 Task: Create List Brand Identity Rollout in Board Influencer Marketing Platforms and Tools to Workspace Branding Agencies. Create List Brand Identity Rebranding in Board Sales Territory Planning and Management to Workspace Branding Agencies. Create List Brand Identity Consistency in Board Content Marketing Interactive Quiz Creation and Promotion Strategy to Workspace Branding Agencies
Action: Mouse moved to (287, 41)
Screenshot: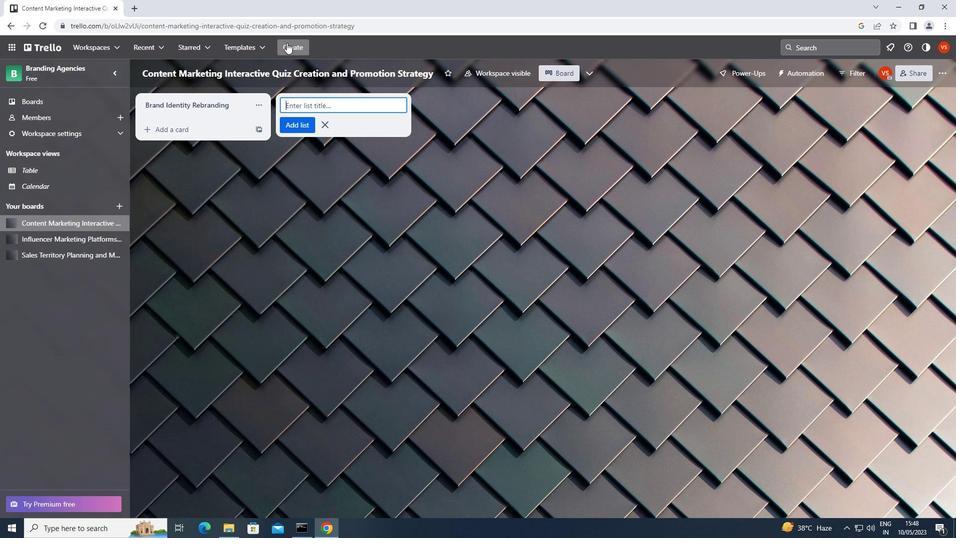 
Action: Mouse pressed left at (287, 41)
Screenshot: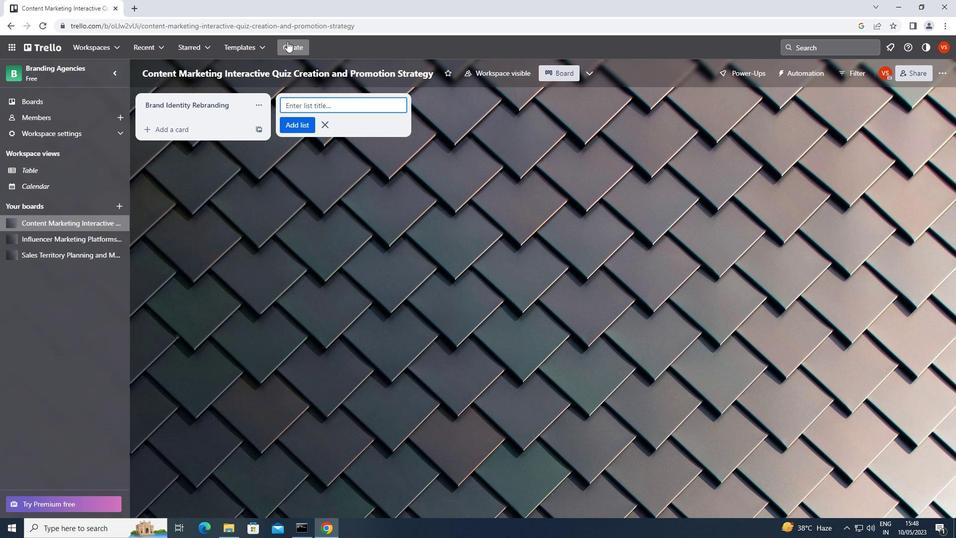 
Action: Mouse moved to (97, 44)
Screenshot: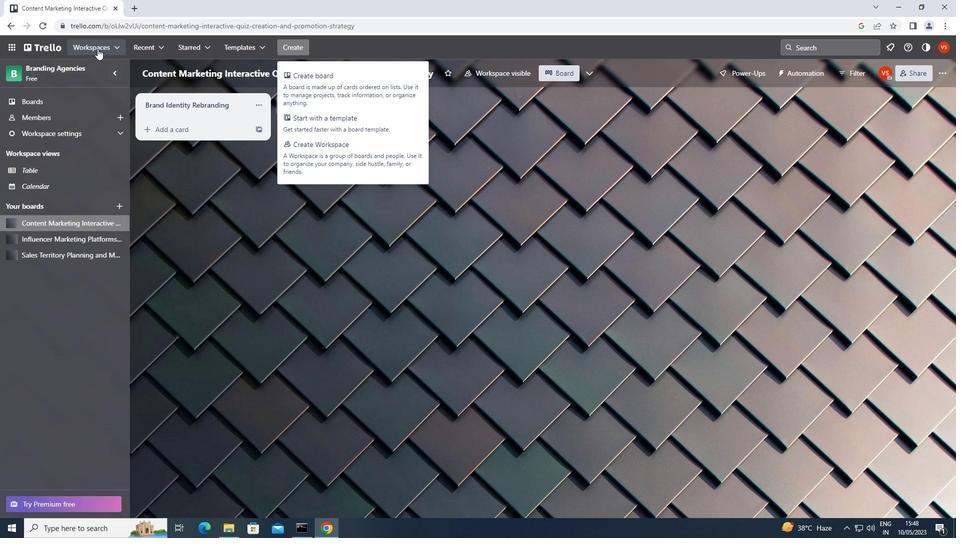 
Action: Mouse pressed left at (97, 44)
Screenshot: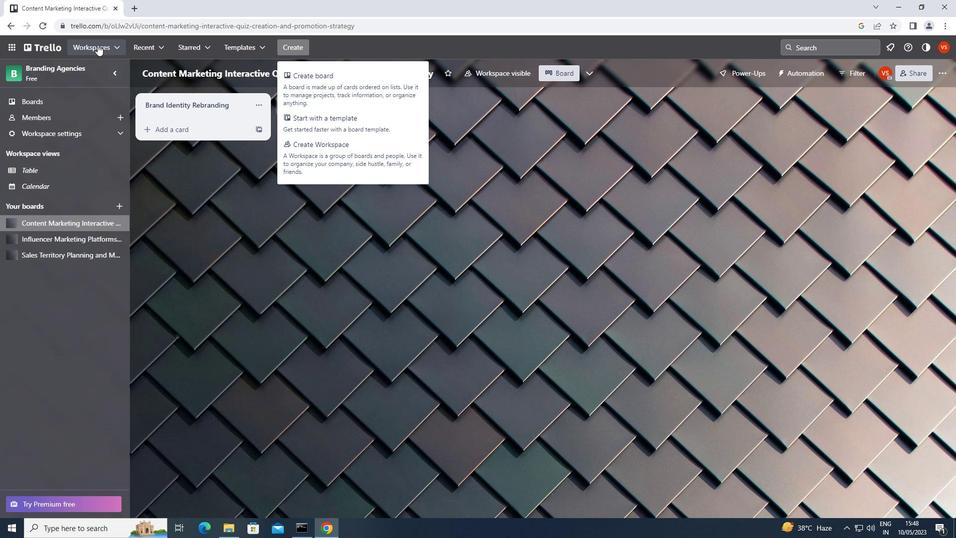 
Action: Mouse moved to (136, 186)
Screenshot: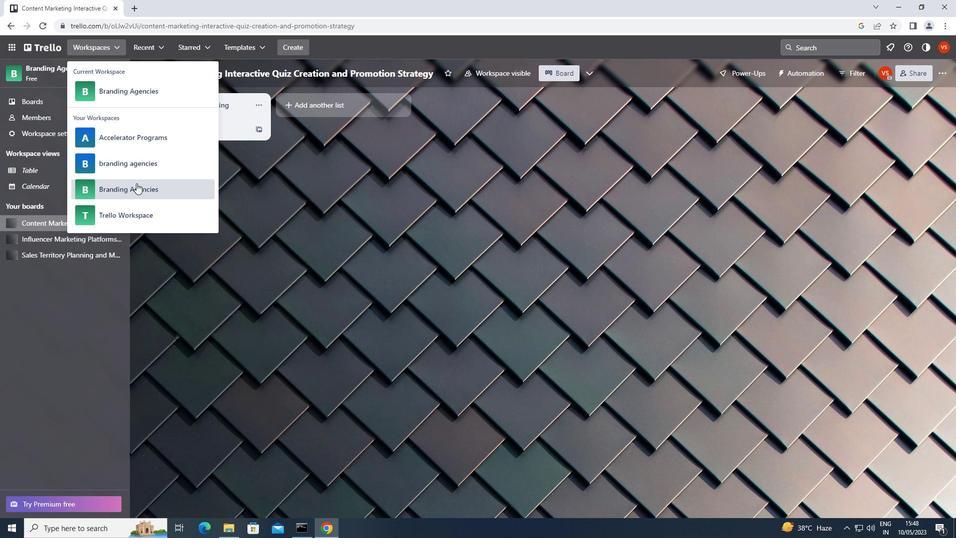 
Action: Mouse pressed left at (136, 186)
Screenshot: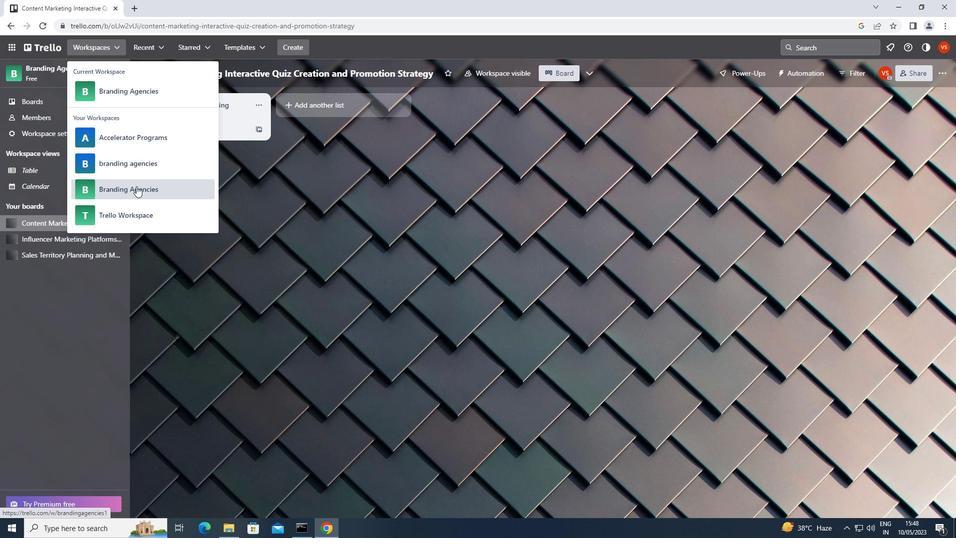 
Action: Mouse moved to (743, 401)
Screenshot: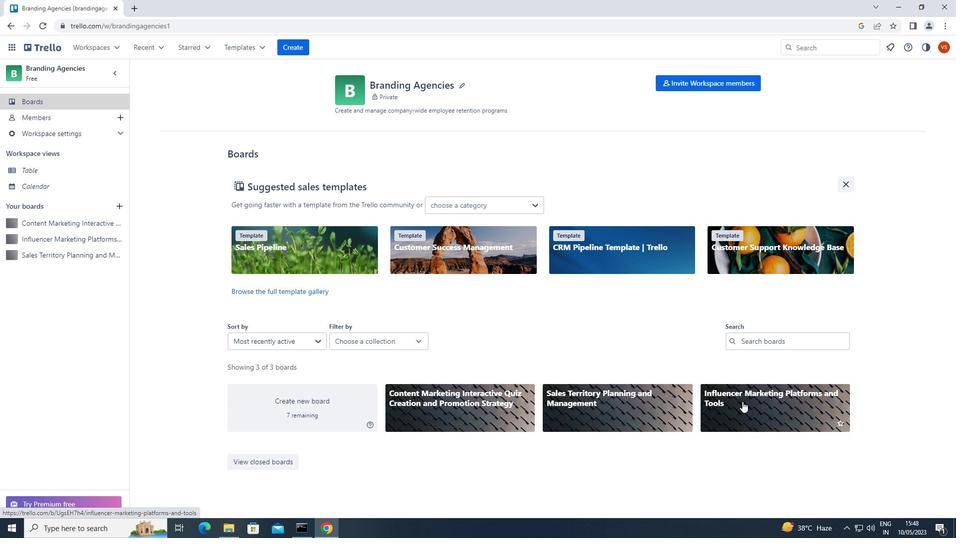 
Action: Mouse pressed left at (743, 401)
Screenshot: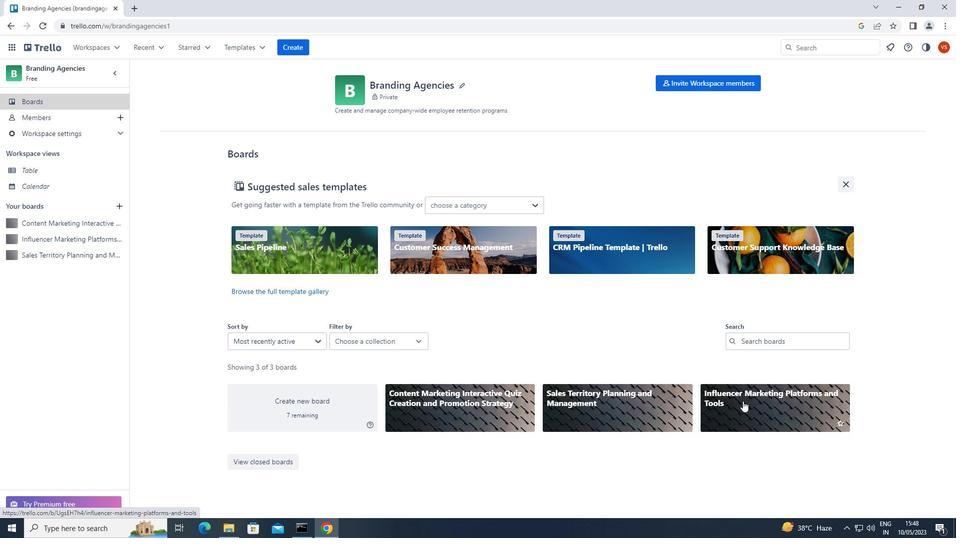 
Action: Mouse moved to (175, 106)
Screenshot: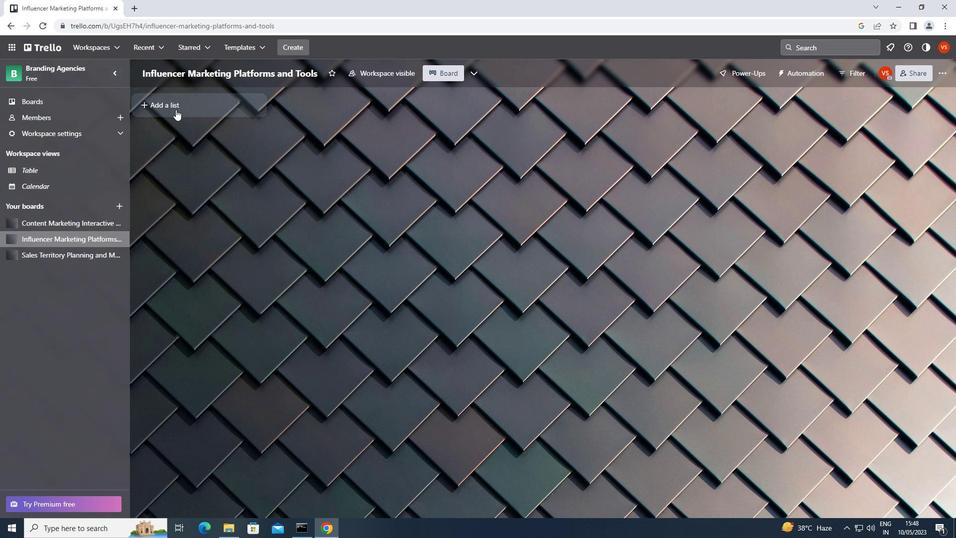 
Action: Mouse pressed left at (175, 106)
Screenshot: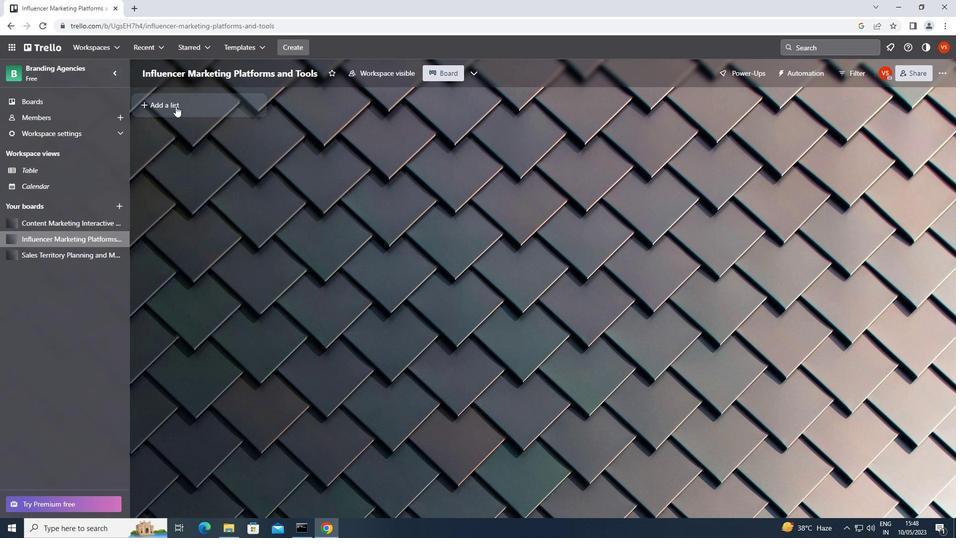 
Action: Mouse moved to (171, 112)
Screenshot: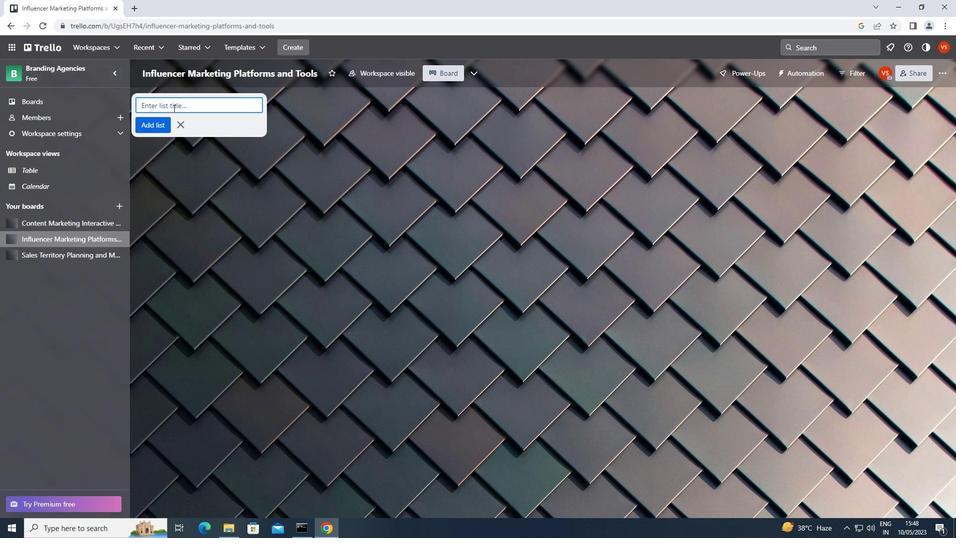 
Action: Key pressed <Key.shift><Key.shift><Key.shift>BRAND<Key.space><Key.shift>IDENTITY<Key.space><Key.shift>ROLLOUT
Screenshot: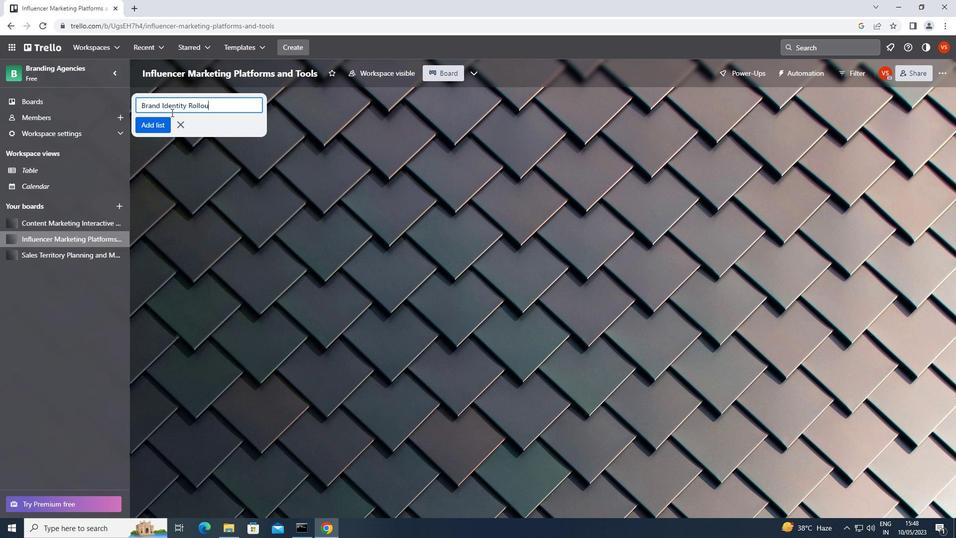 
Action: Mouse moved to (64, 252)
Screenshot: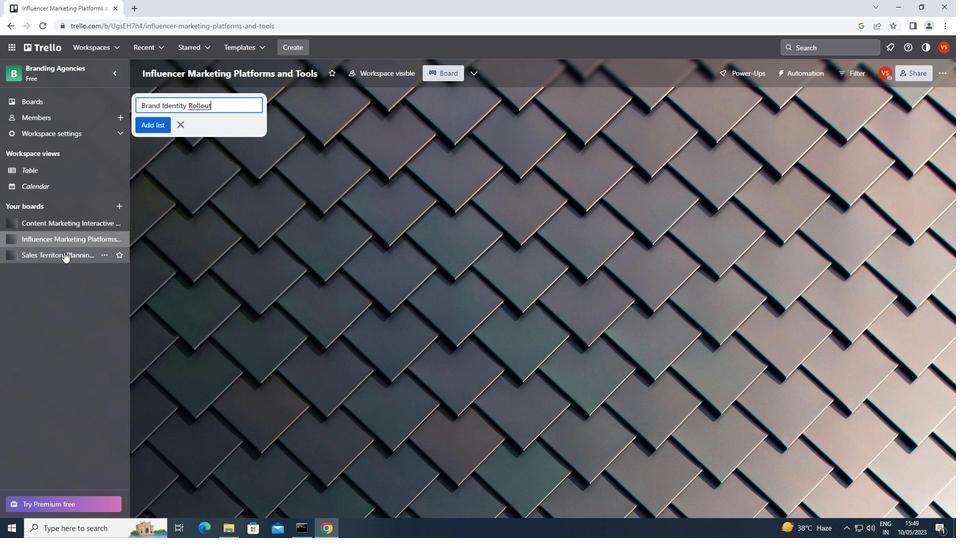 
Action: Mouse pressed left at (64, 252)
Screenshot: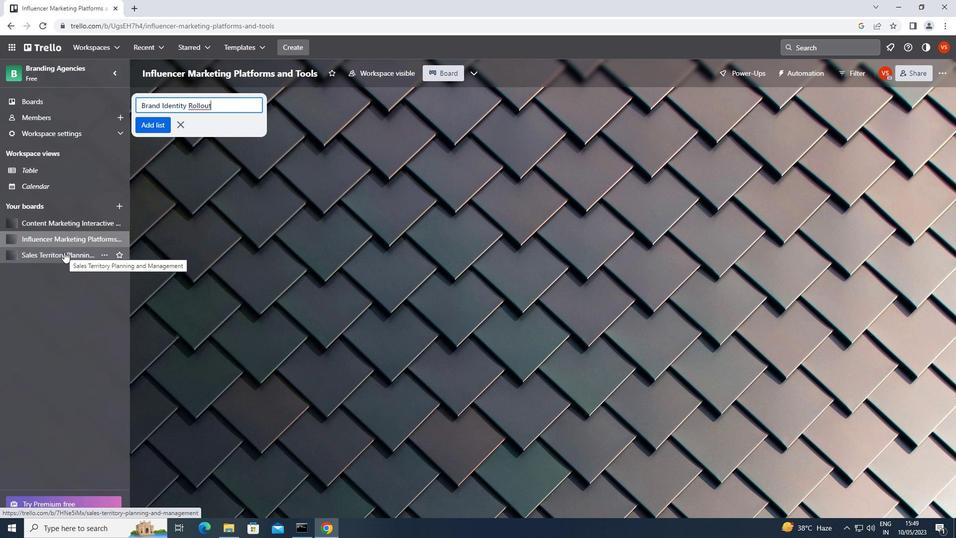 
Action: Mouse moved to (580, 106)
Screenshot: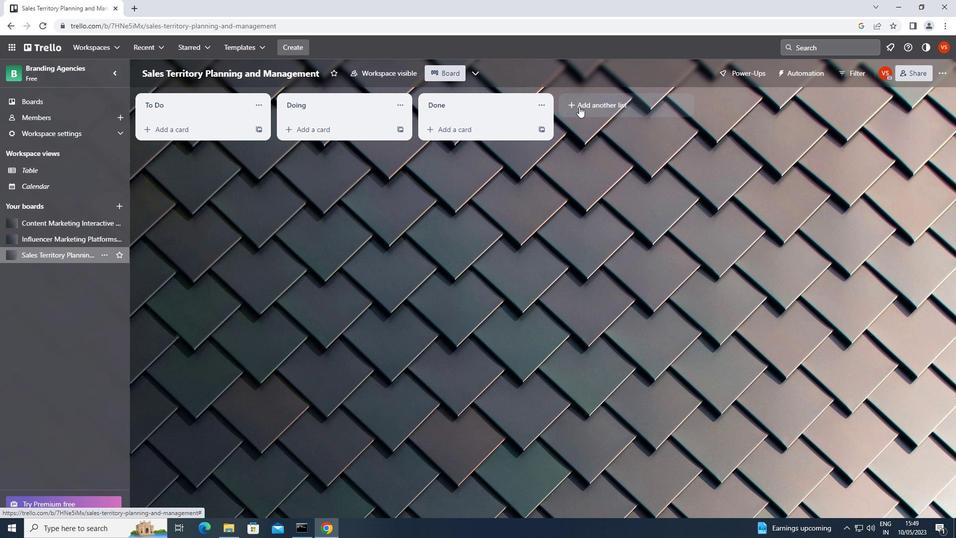 
Action: Mouse pressed left at (580, 106)
Screenshot: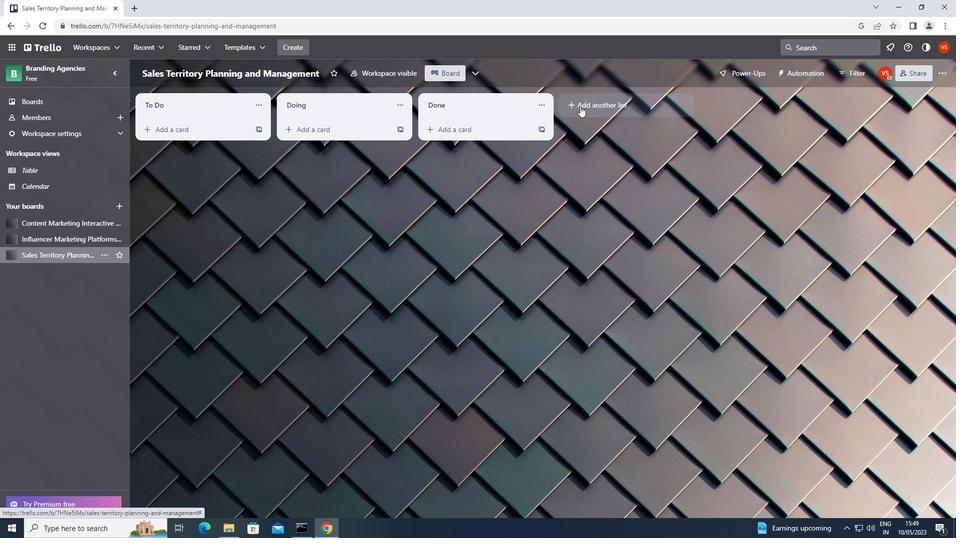 
Action: Key pressed <Key.shift>BRAND<Key.space><Key.shift>IDENTITY<Key.space><Key.shift>REBRANDING
Screenshot: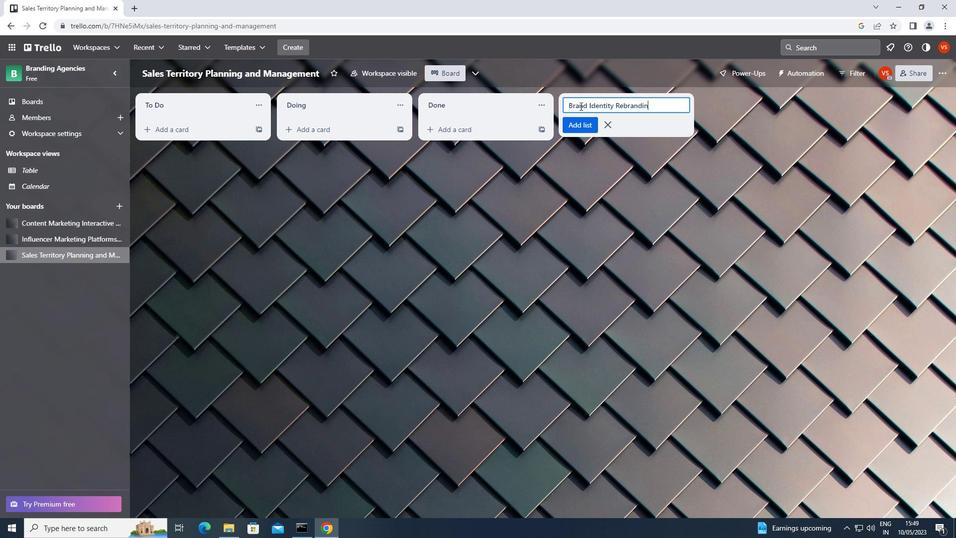 
Action: Mouse moved to (582, 123)
Screenshot: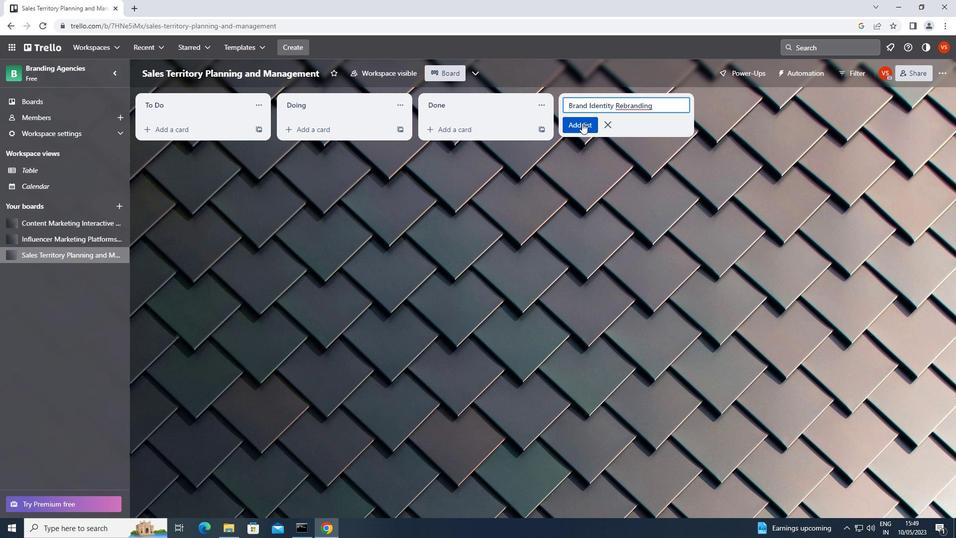 
Action: Mouse pressed left at (582, 123)
Screenshot: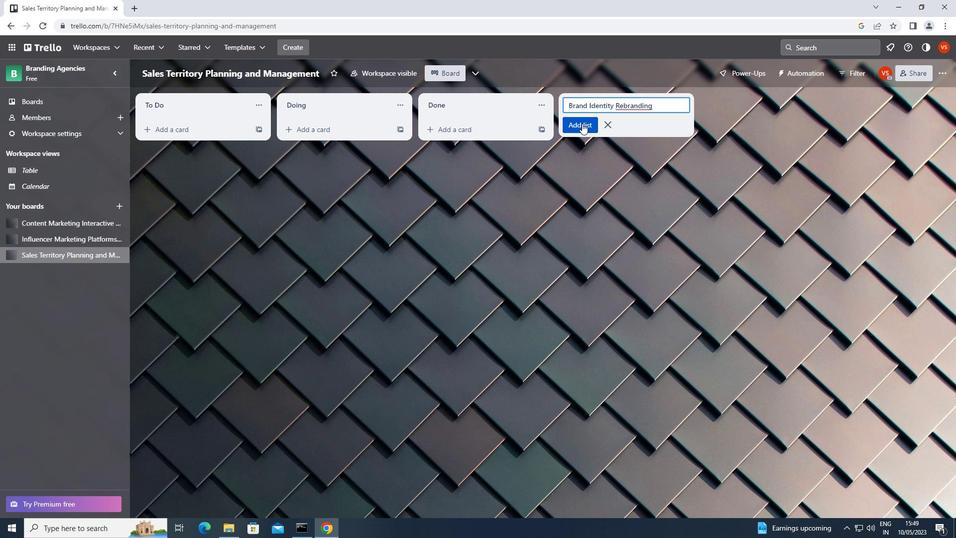 
Action: Mouse moved to (74, 219)
Screenshot: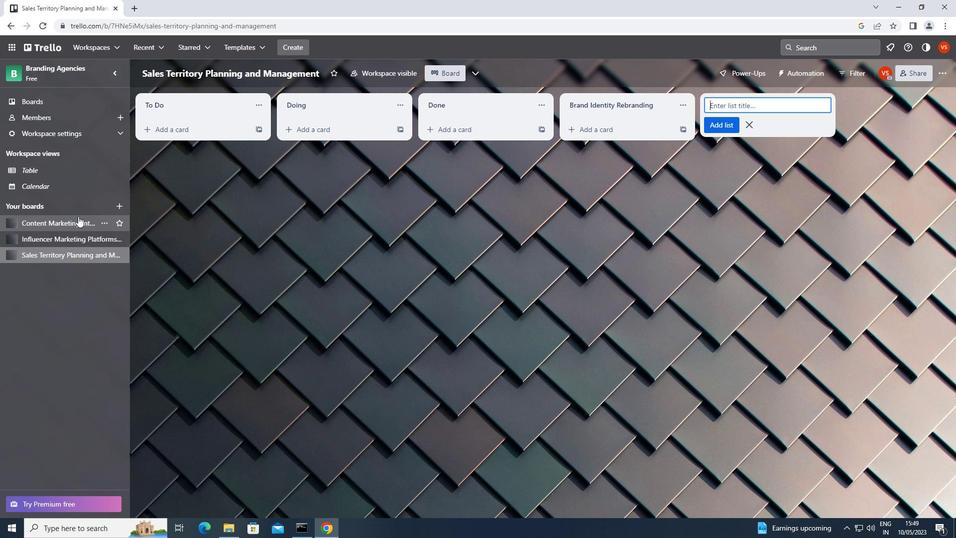 
Action: Mouse pressed left at (74, 219)
Screenshot: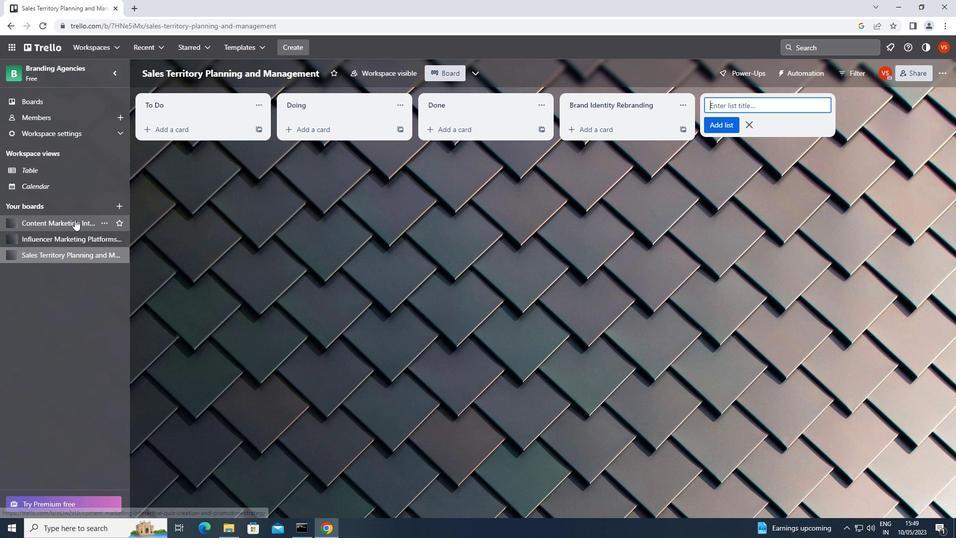 
Action: Mouse moved to (304, 104)
Screenshot: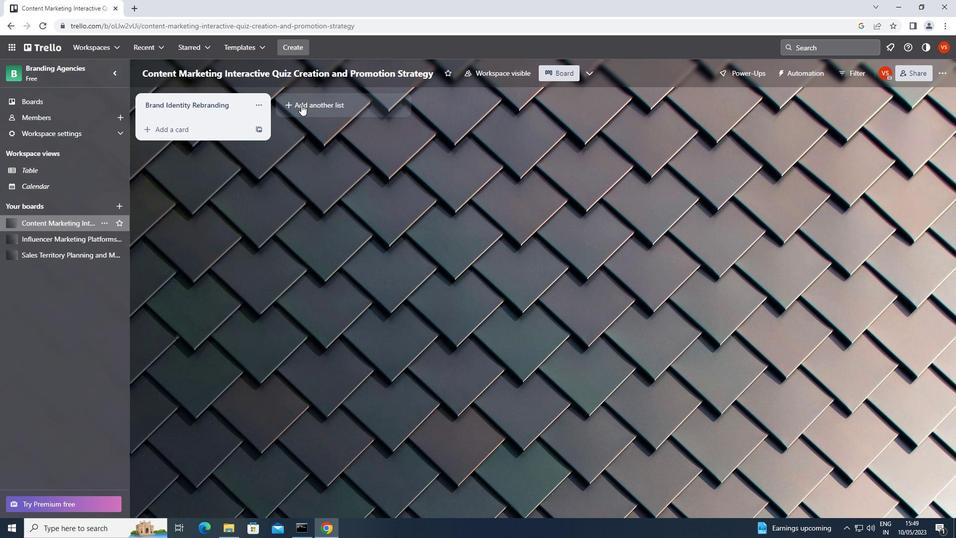 
Action: Mouse pressed left at (304, 104)
Screenshot: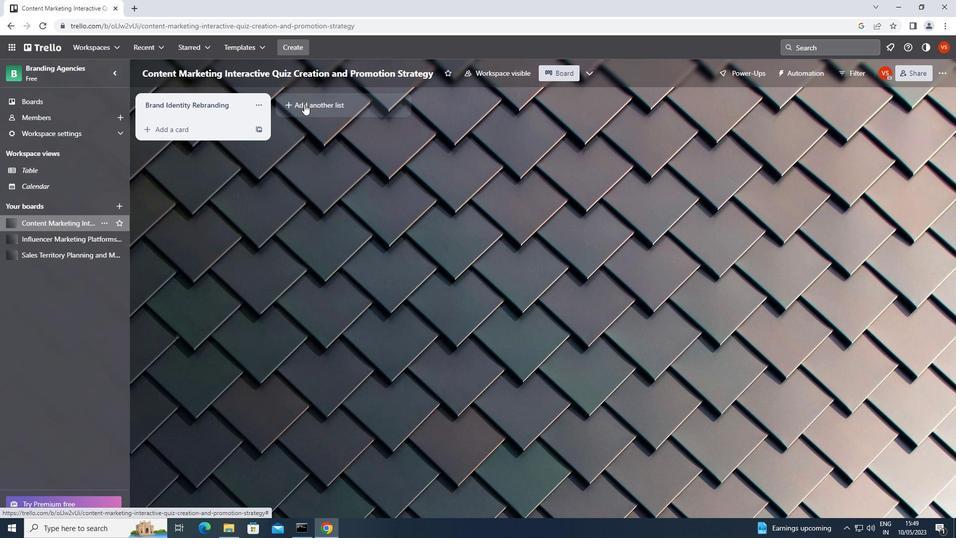 
Action: Key pressed <Key.shift>BRAND<Key.space><Key.shift>IDENTITY<Key.space><Key.shift><Key.shift><Key.shift>REBRANDING
Screenshot: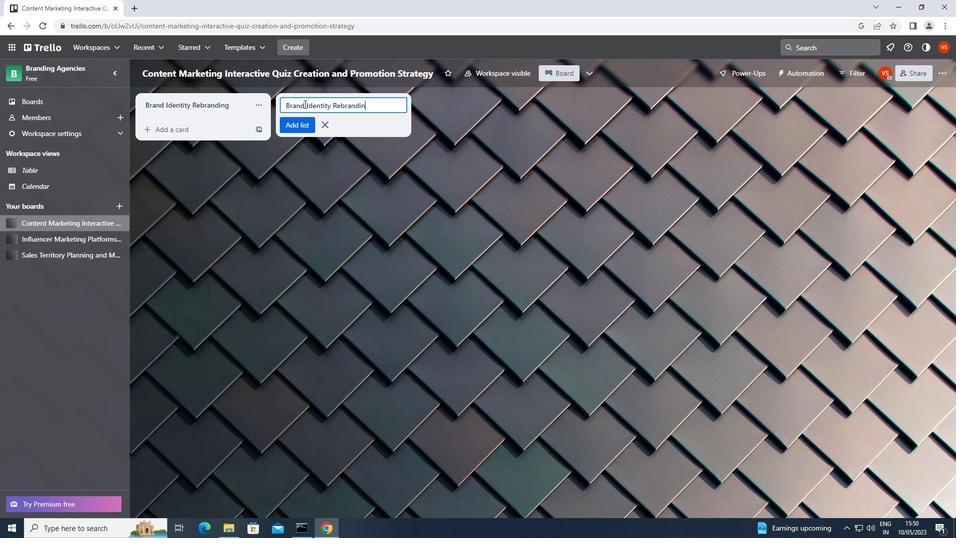 
Action: Mouse moved to (304, 104)
Screenshot: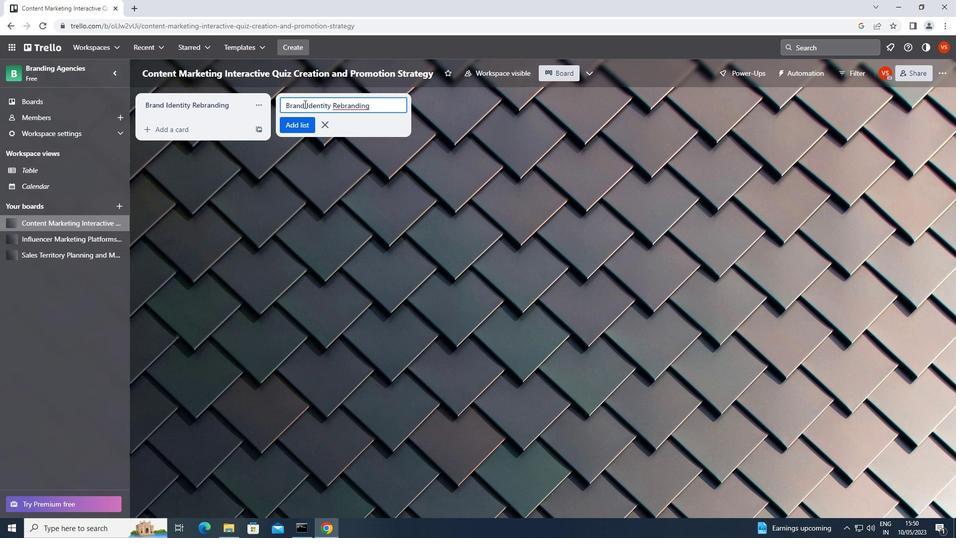 
Action: Key pressed <Key.enter>
Screenshot: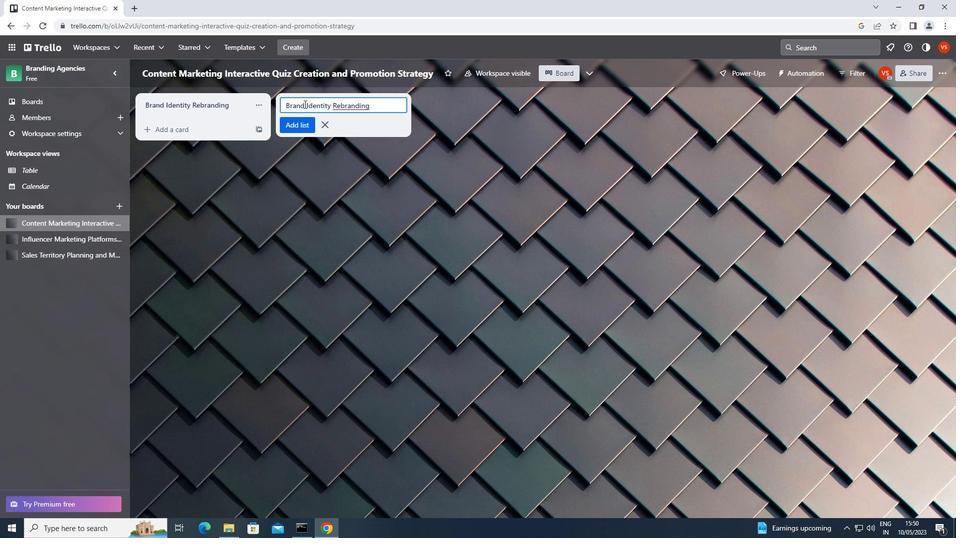 
